 Task: Create Card Design Review Meeting in Board HR Policies to Workspace Creative Team. Create Card Brand Positioning Review in Board Team Collaboration to Workspace Creative Team. Create Card Design Presentation Meeting in Board Product Roadmap Planning and Management to Workspace Creative Team
Action: Mouse moved to (71, 314)
Screenshot: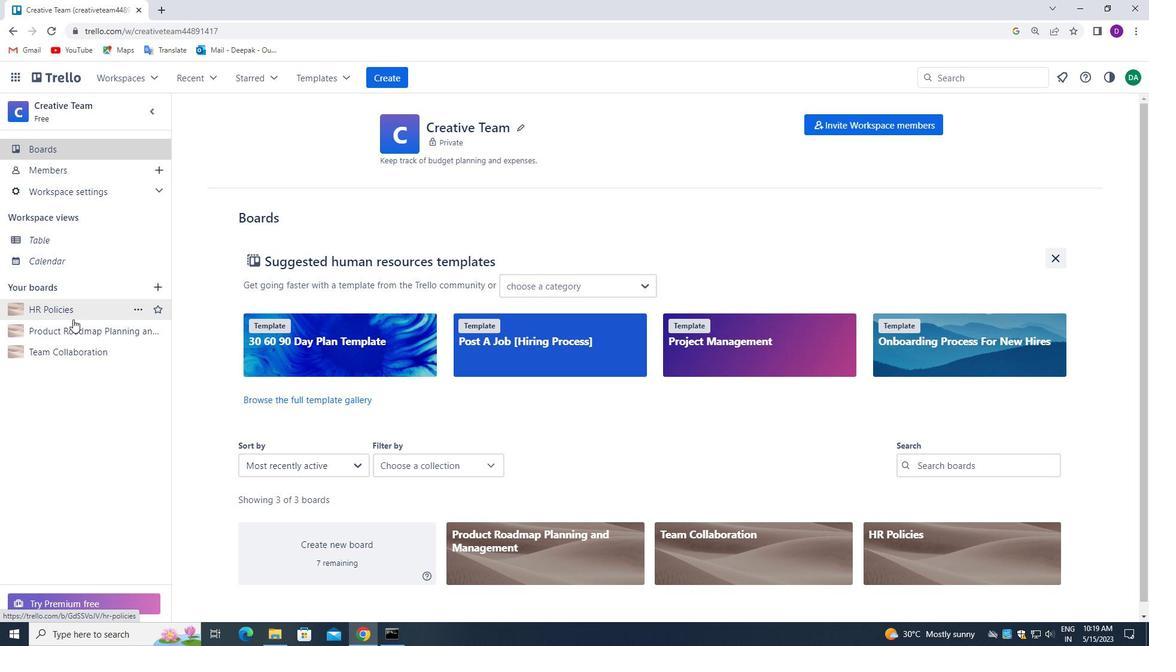
Action: Mouse pressed left at (71, 314)
Screenshot: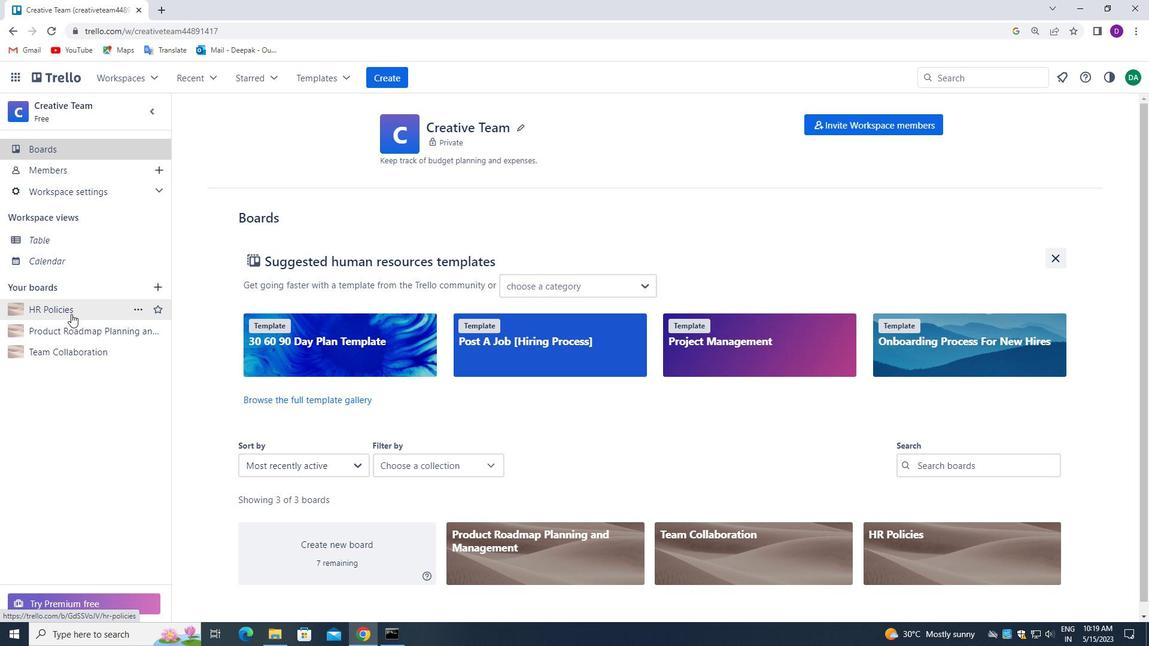 
Action: Mouse moved to (228, 190)
Screenshot: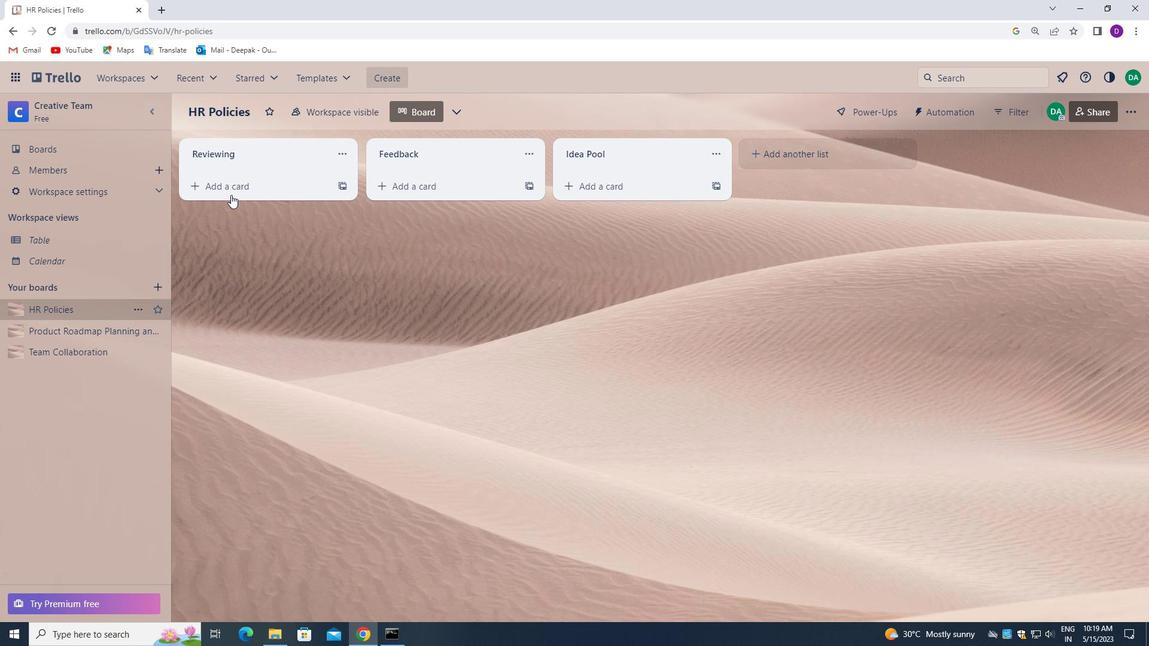 
Action: Mouse pressed left at (228, 190)
Screenshot: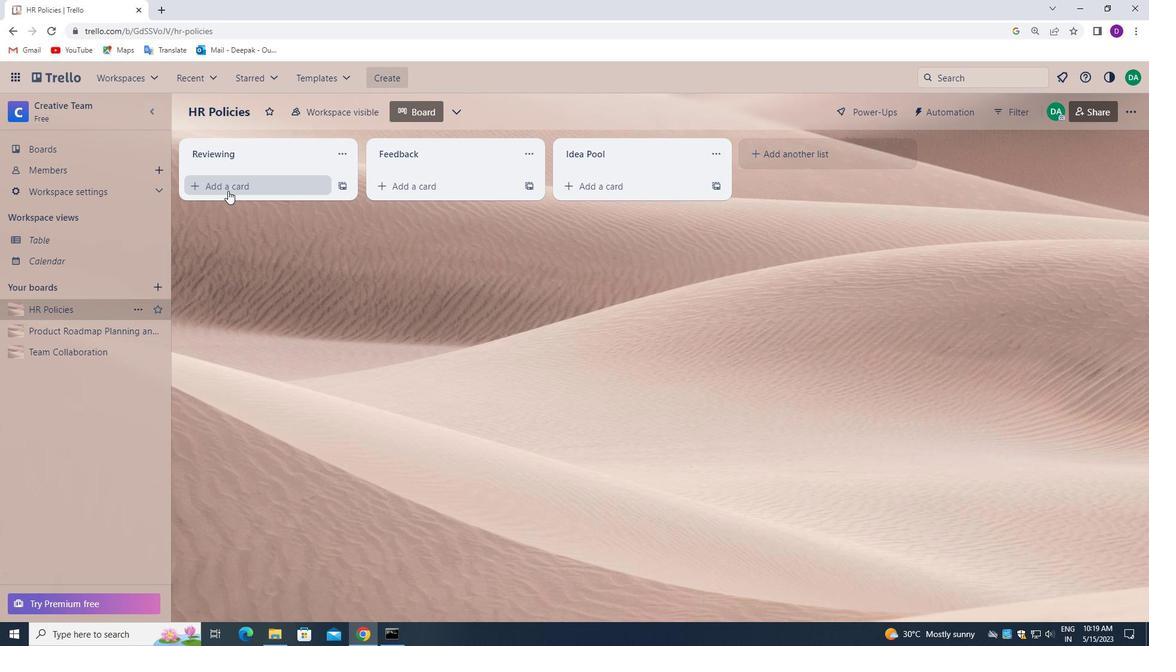 
Action: Mouse pressed left at (228, 190)
Screenshot: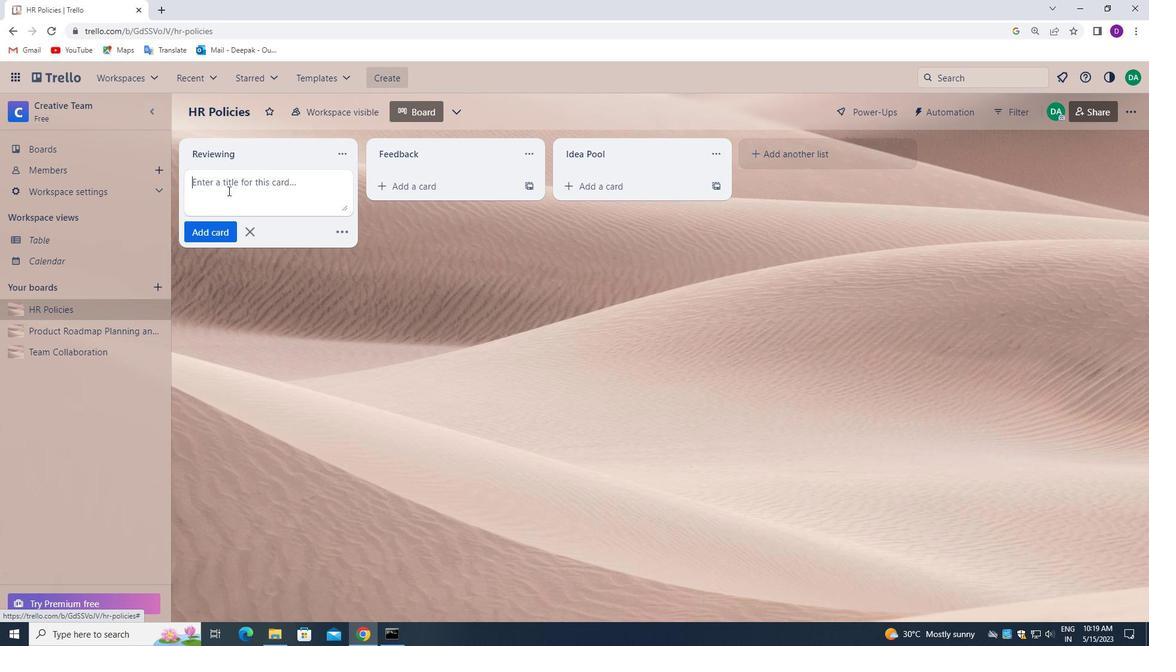 
Action: Mouse moved to (228, 354)
Screenshot: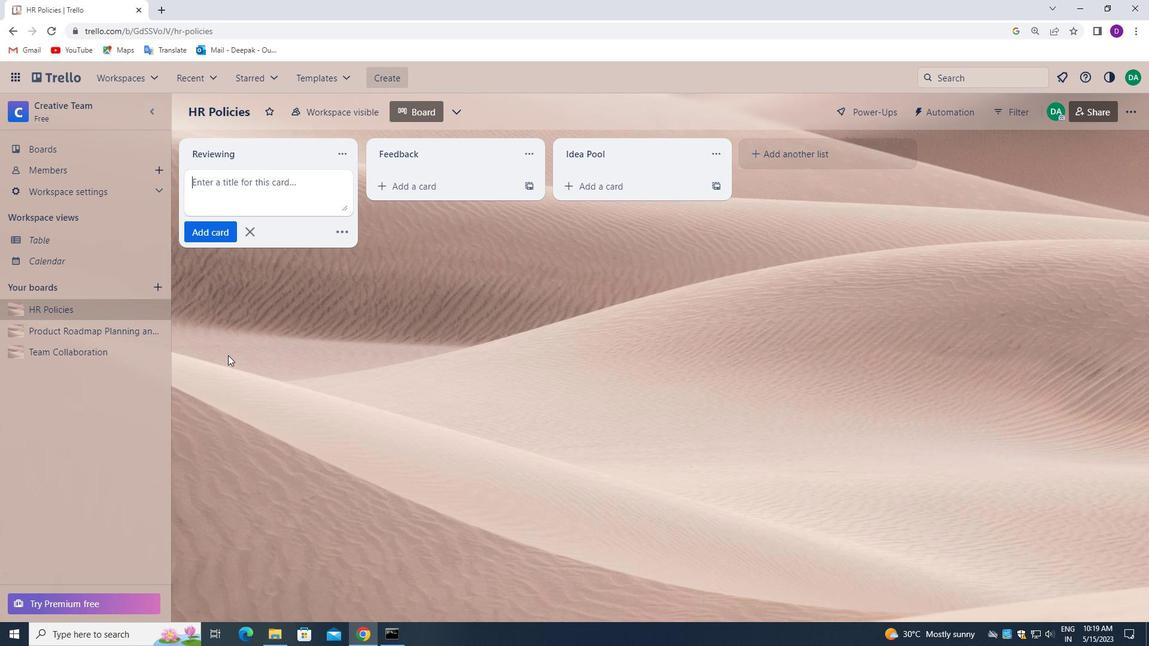 
Action: Key pressed <Key.shift_r>Design<Key.space><Key.shift_r>Review<Key.space><Key.shift>MEETING
Screenshot: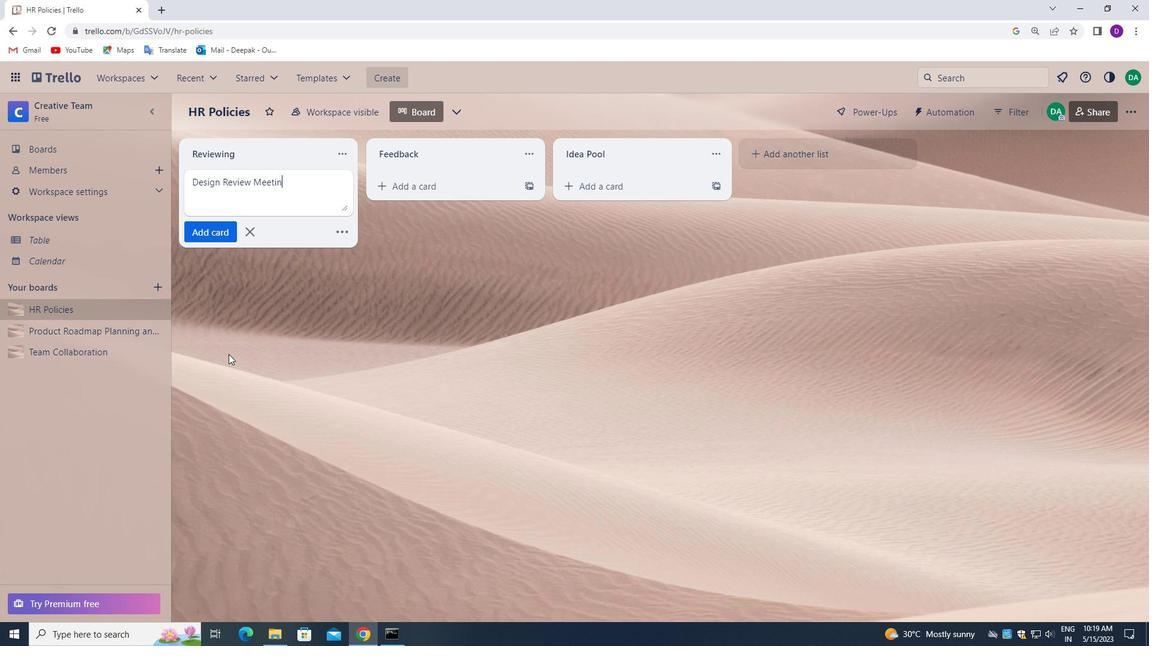 
Action: Mouse moved to (211, 225)
Screenshot: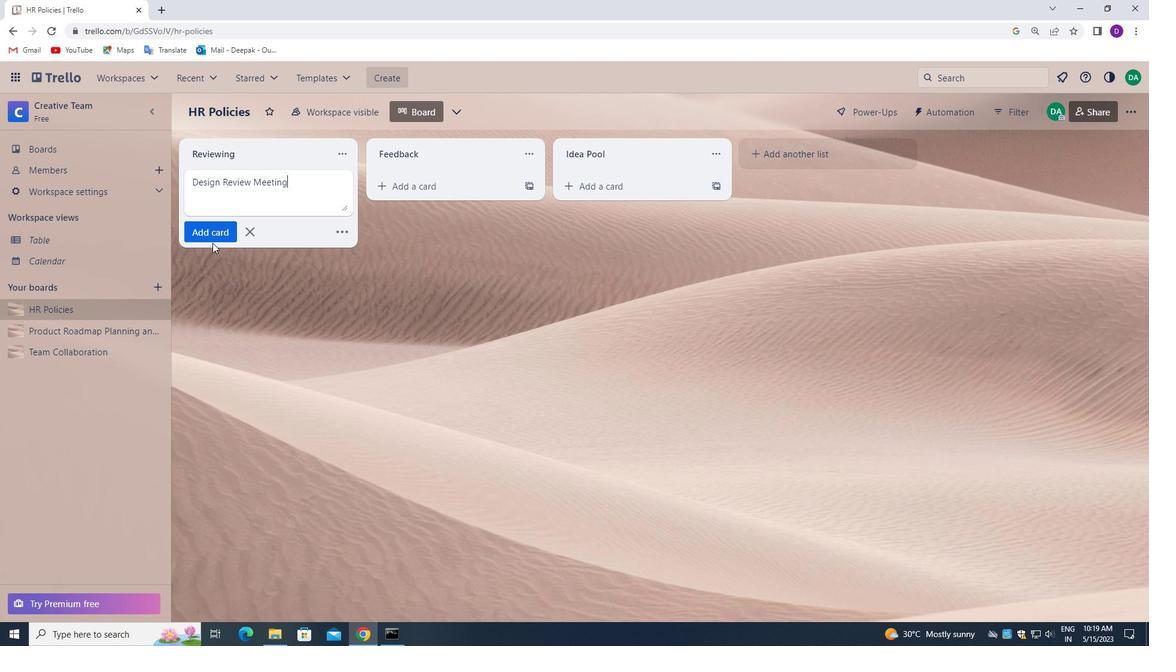 
Action: Mouse pressed left at (211, 225)
Screenshot: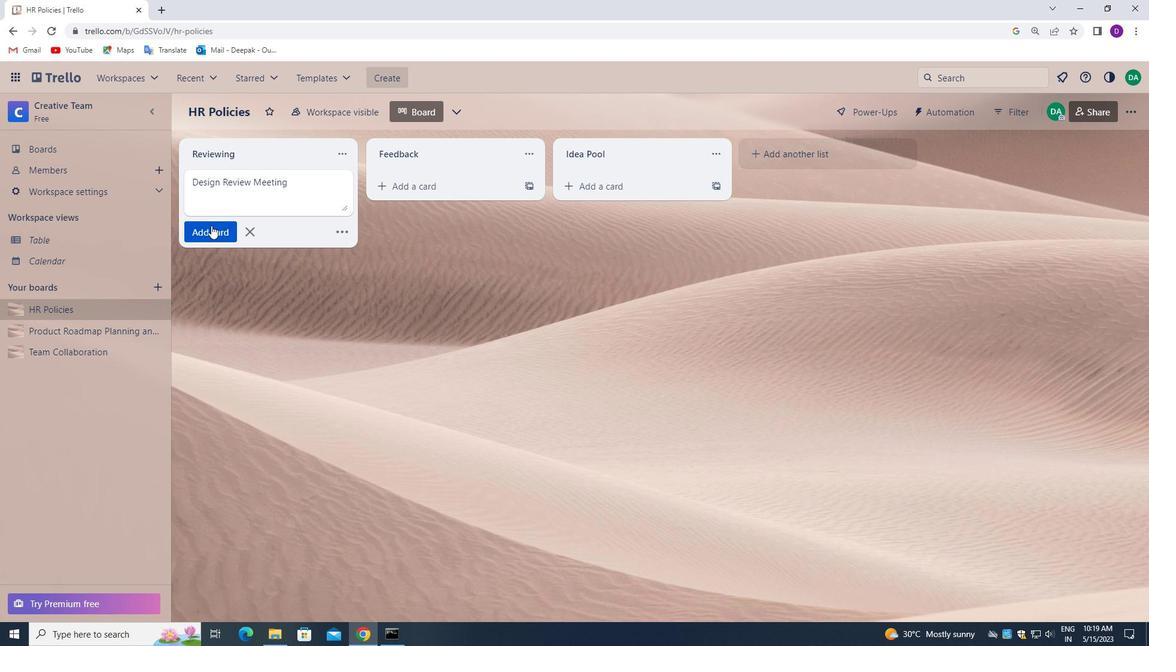 
Action: Mouse moved to (265, 293)
Screenshot: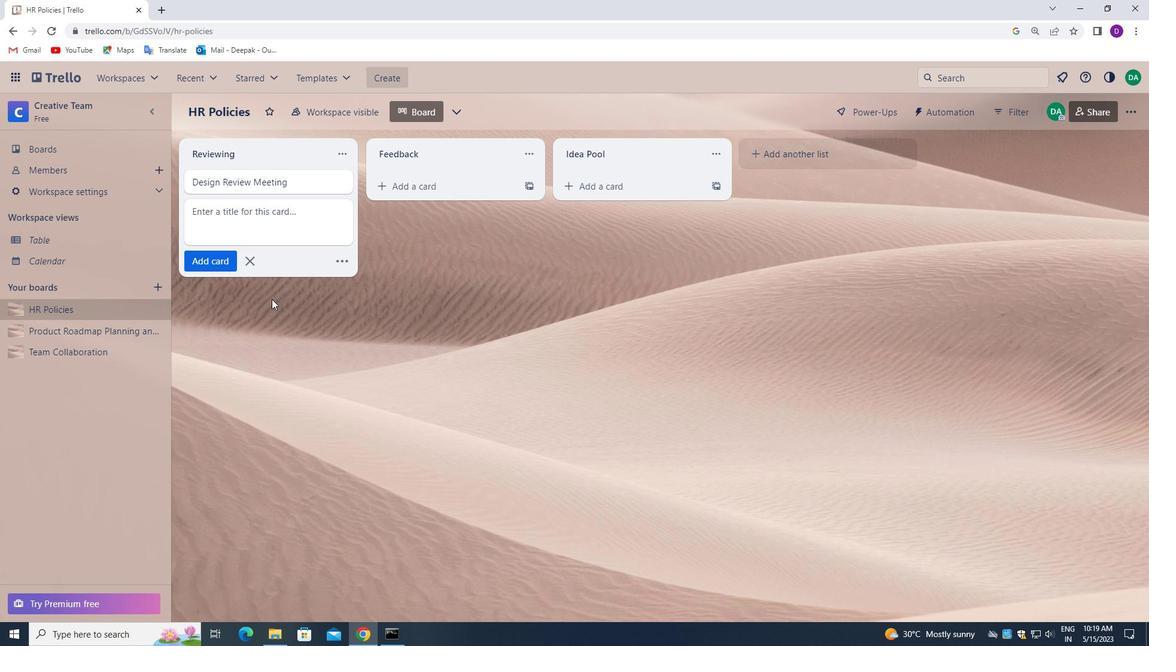 
Action: Mouse pressed left at (265, 293)
Screenshot: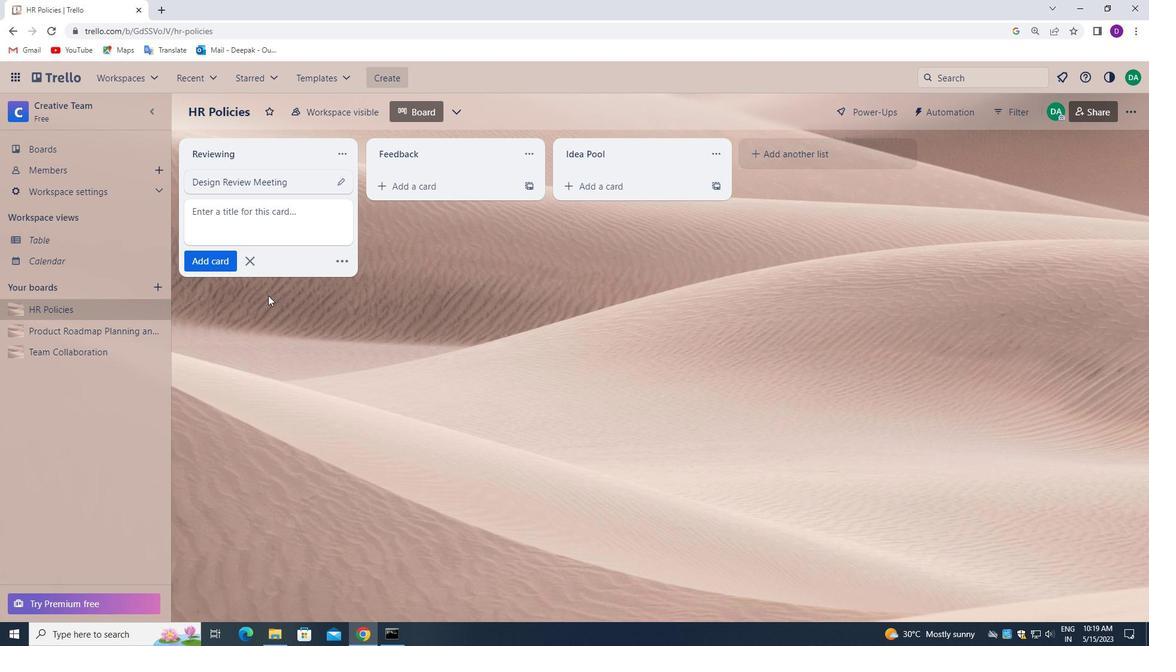 
Action: Mouse moved to (73, 354)
Screenshot: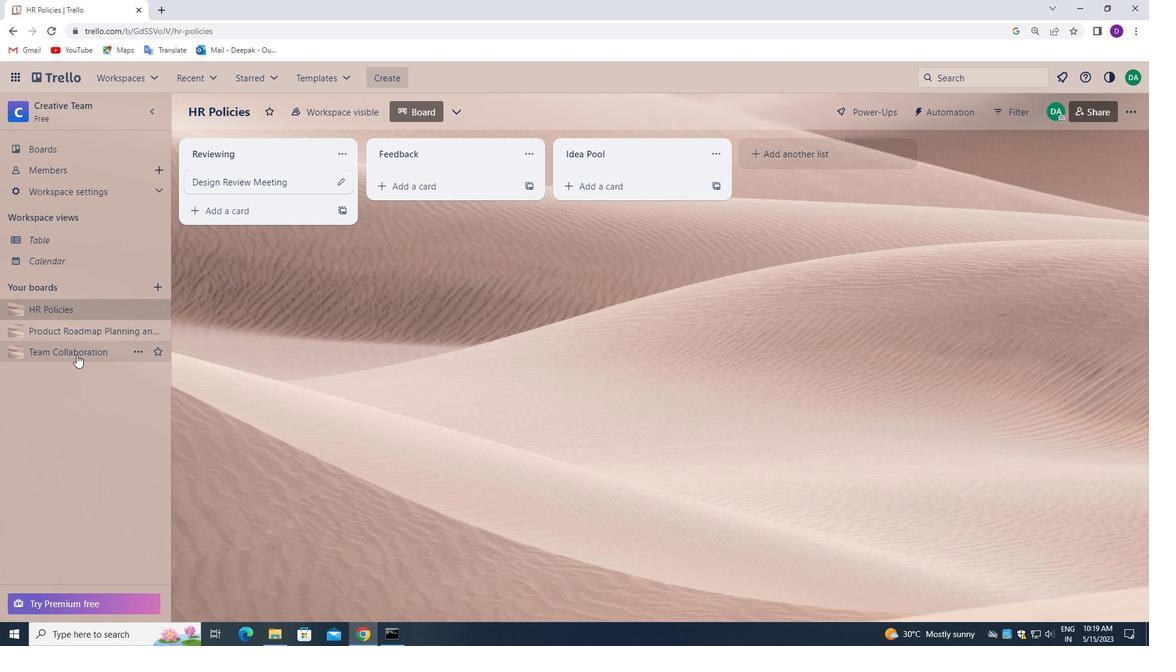 
Action: Mouse pressed left at (73, 354)
Screenshot: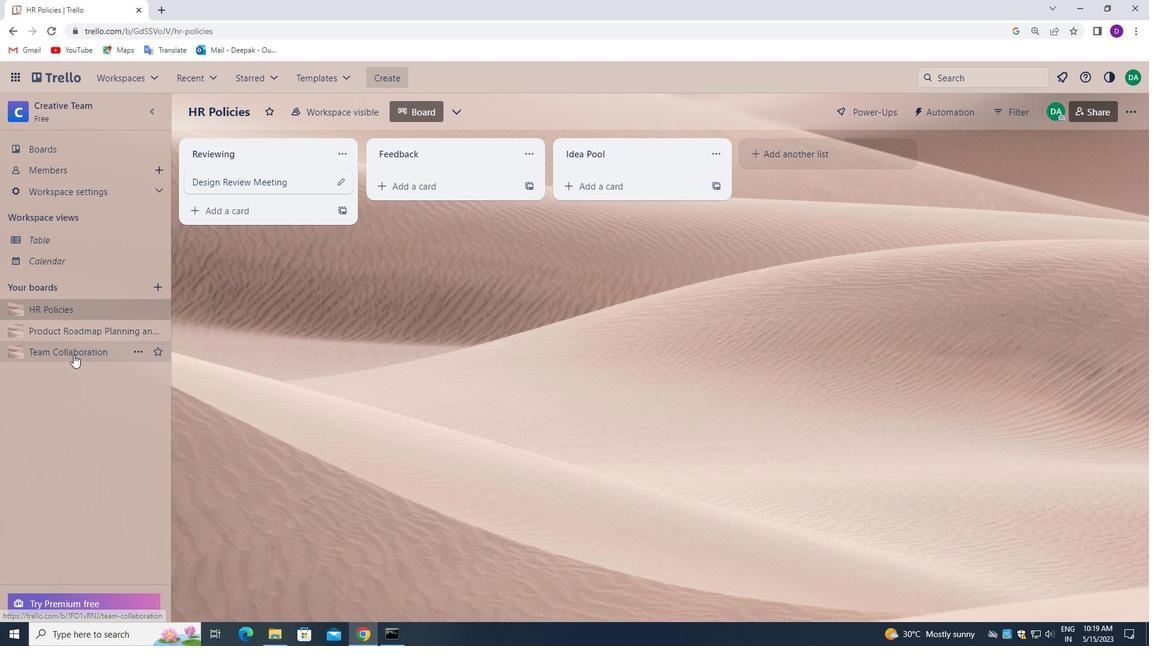 
Action: Mouse moved to (239, 187)
Screenshot: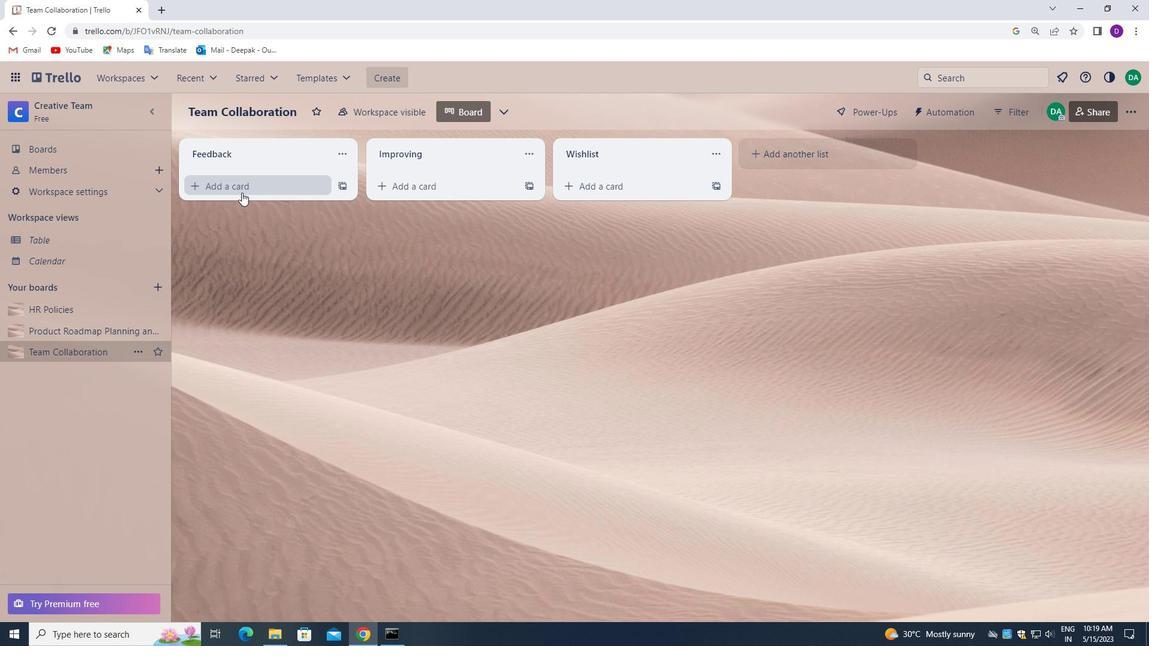 
Action: Mouse pressed left at (239, 187)
Screenshot: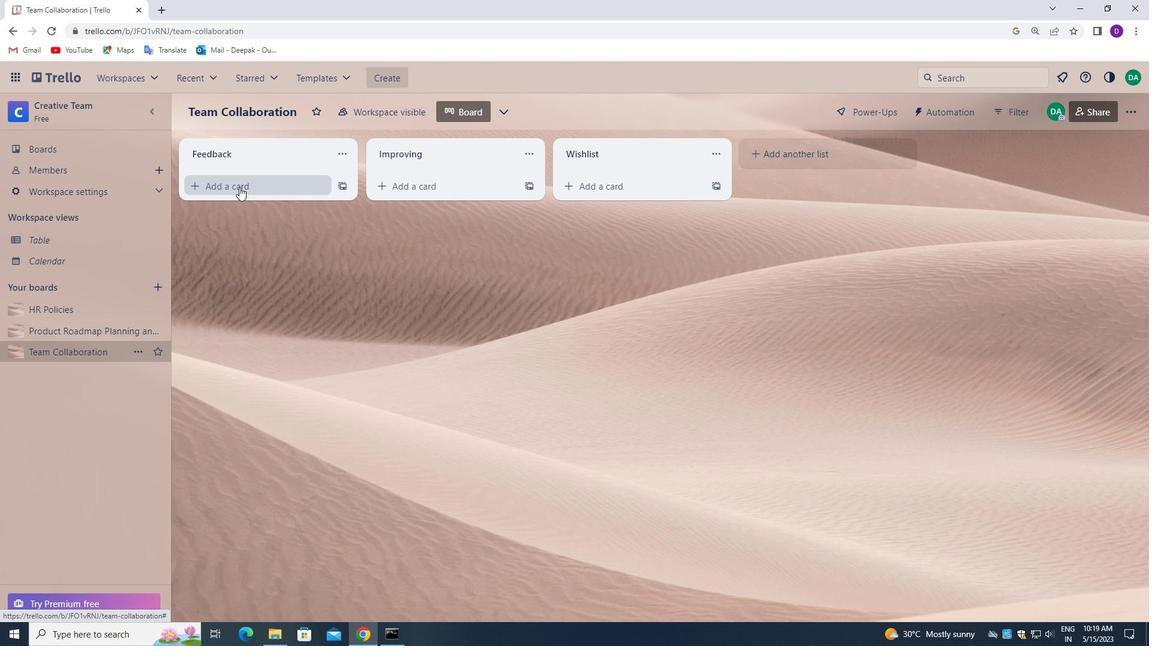 
Action: Mouse pressed left at (239, 187)
Screenshot: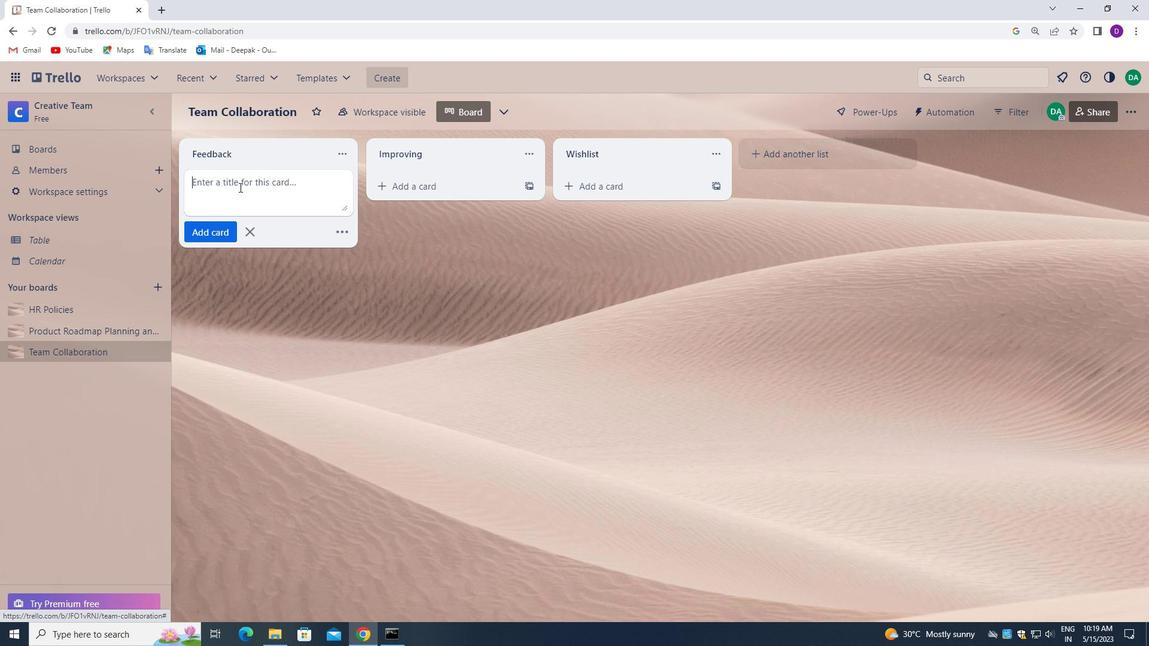 
Action: Mouse moved to (239, 286)
Screenshot: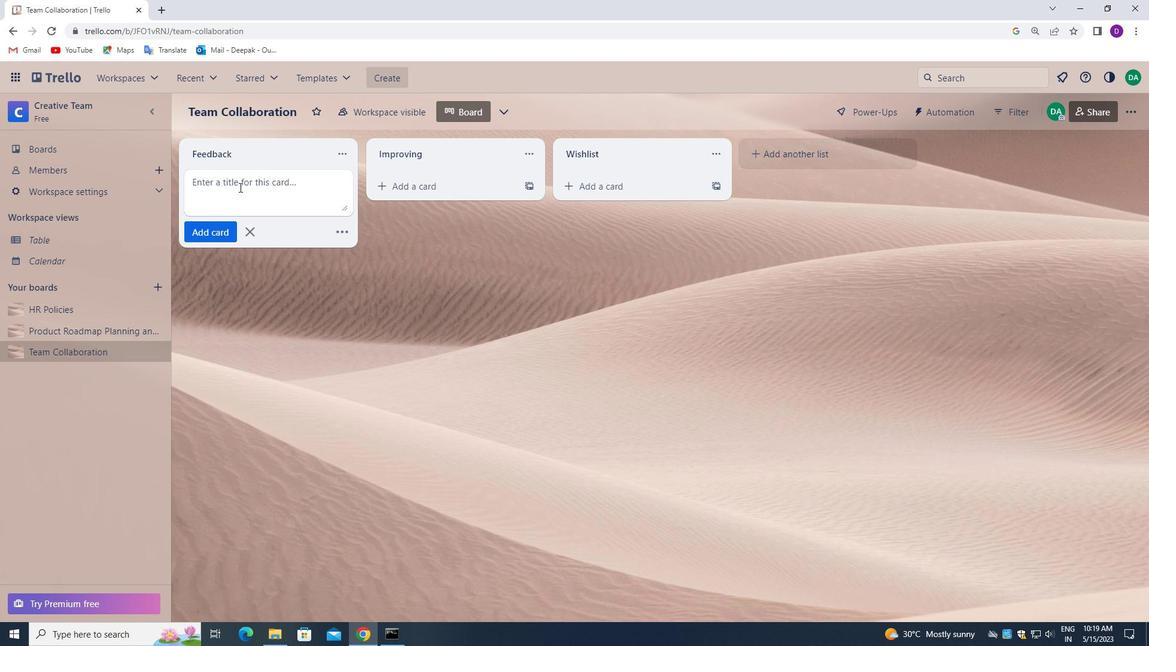 
Action: Key pressed <Key.shift_r>CARD<Key.space><Key.shift_r>BRAND<Key.space><Key.shift>POSITIONING<Key.space>REVIEW
Screenshot: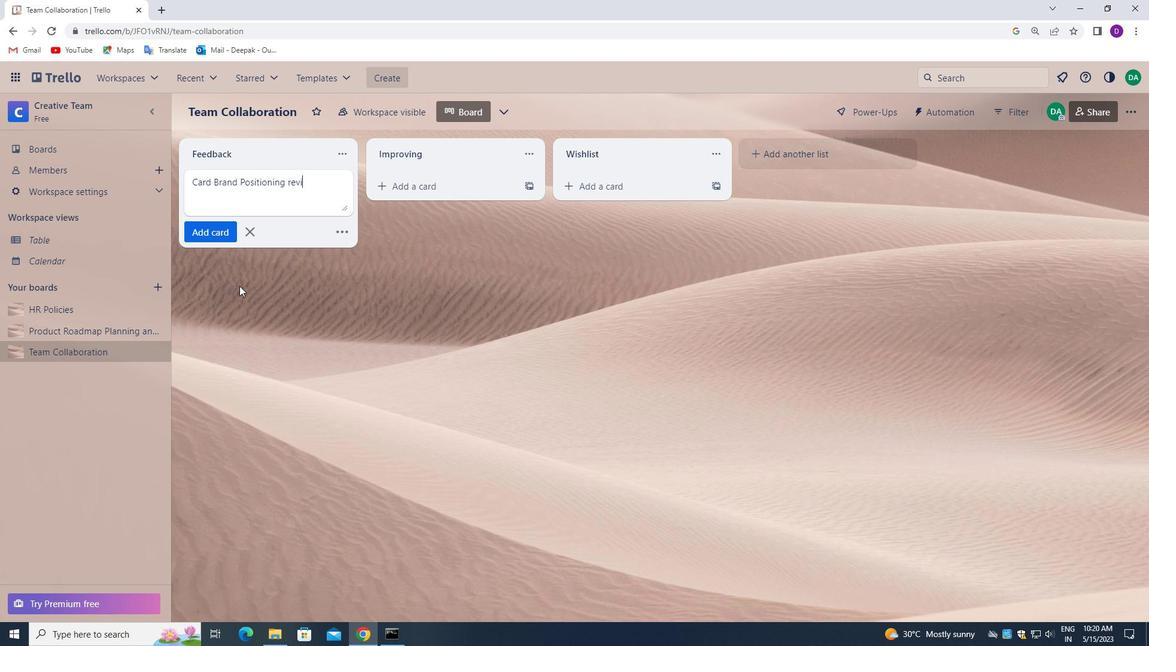 
Action: Mouse moved to (205, 226)
Screenshot: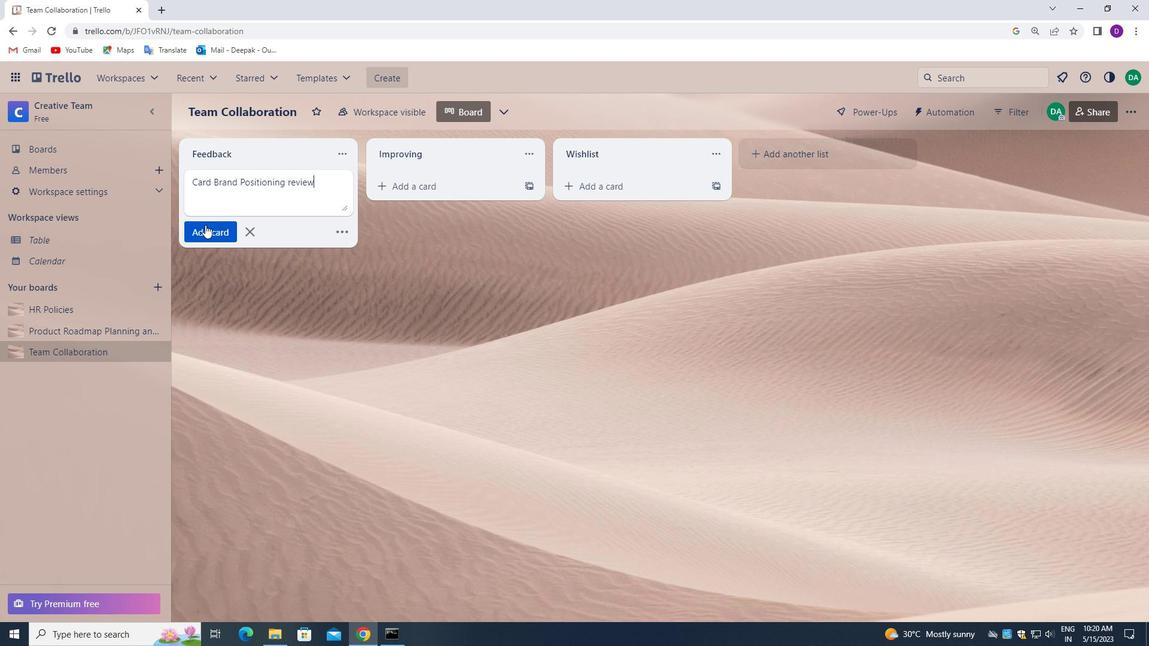 
Action: Mouse pressed left at (205, 226)
Screenshot: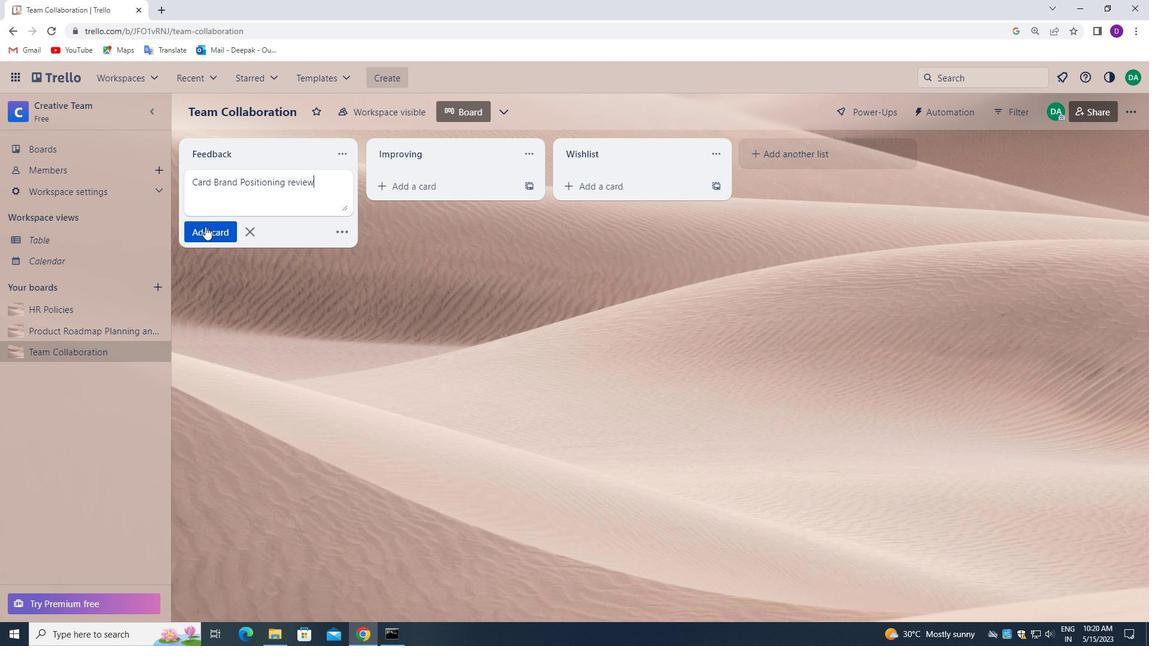 
Action: Mouse moved to (281, 293)
Screenshot: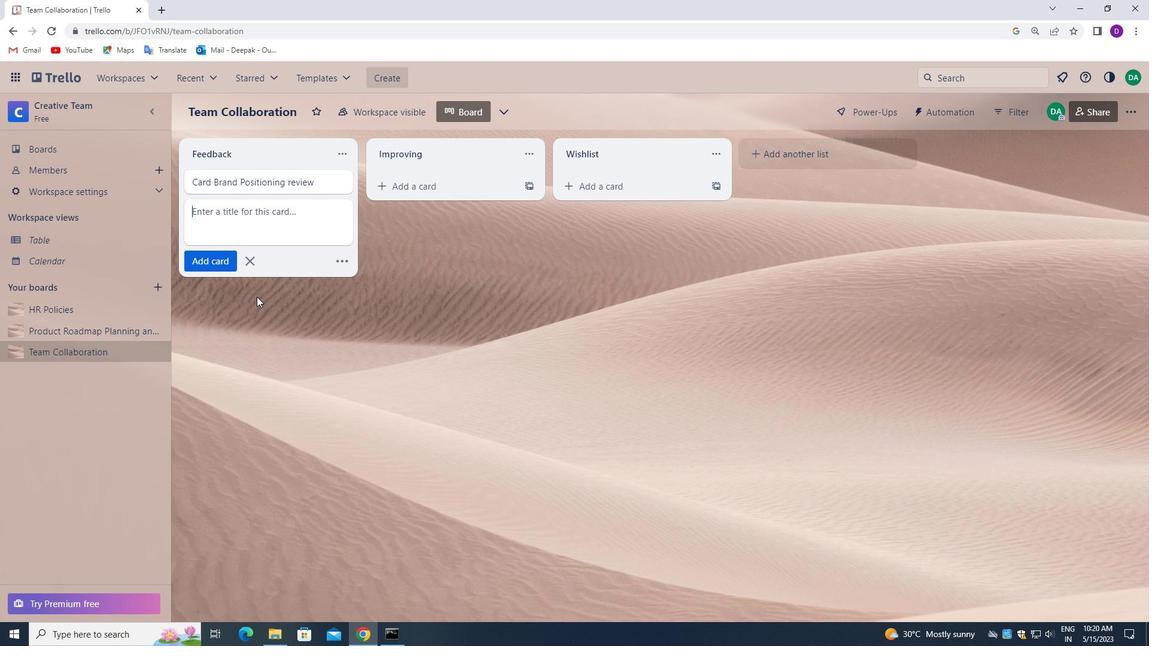 
Action: Mouse pressed left at (281, 293)
Screenshot: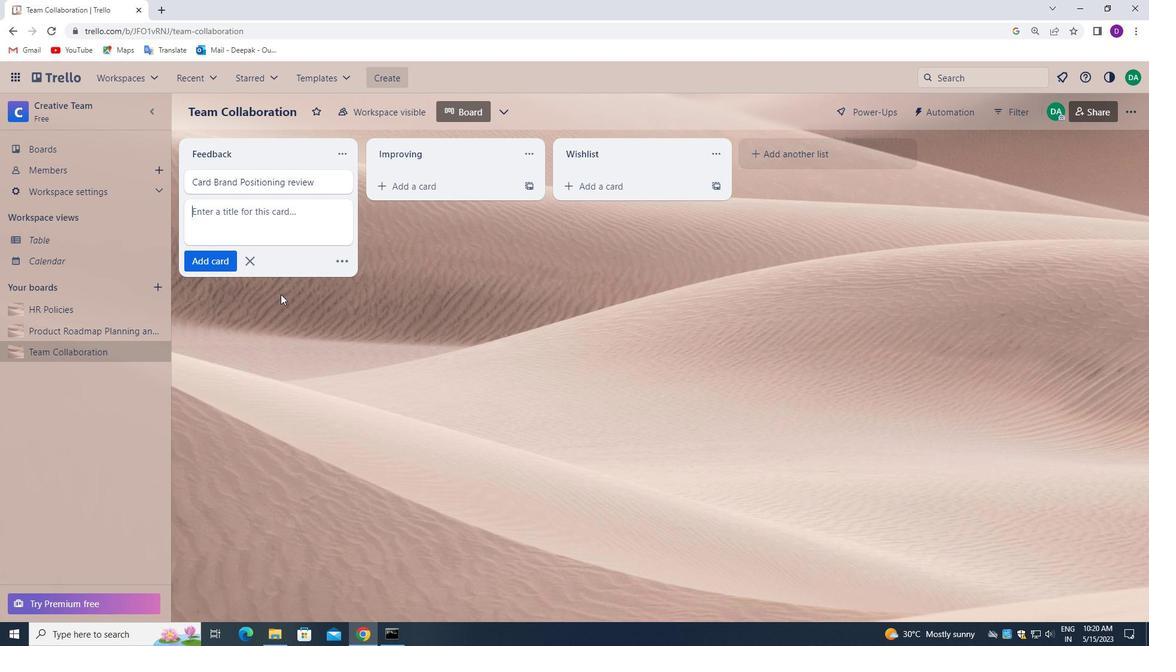 
Action: Mouse moved to (69, 332)
Screenshot: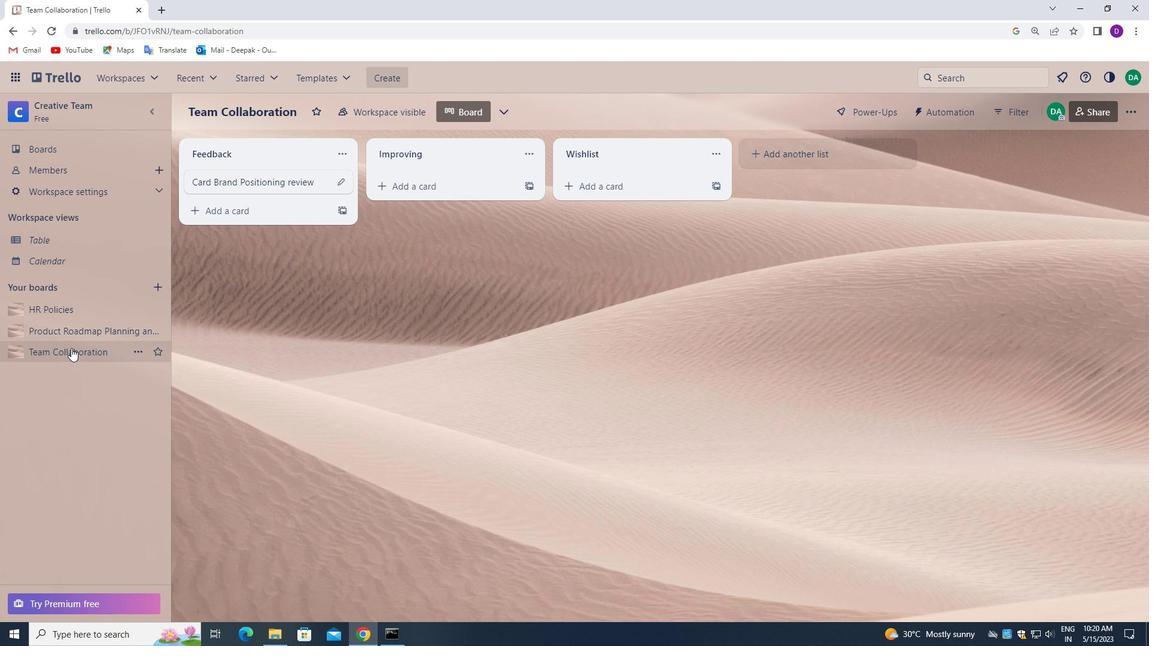 
Action: Mouse pressed left at (69, 332)
Screenshot: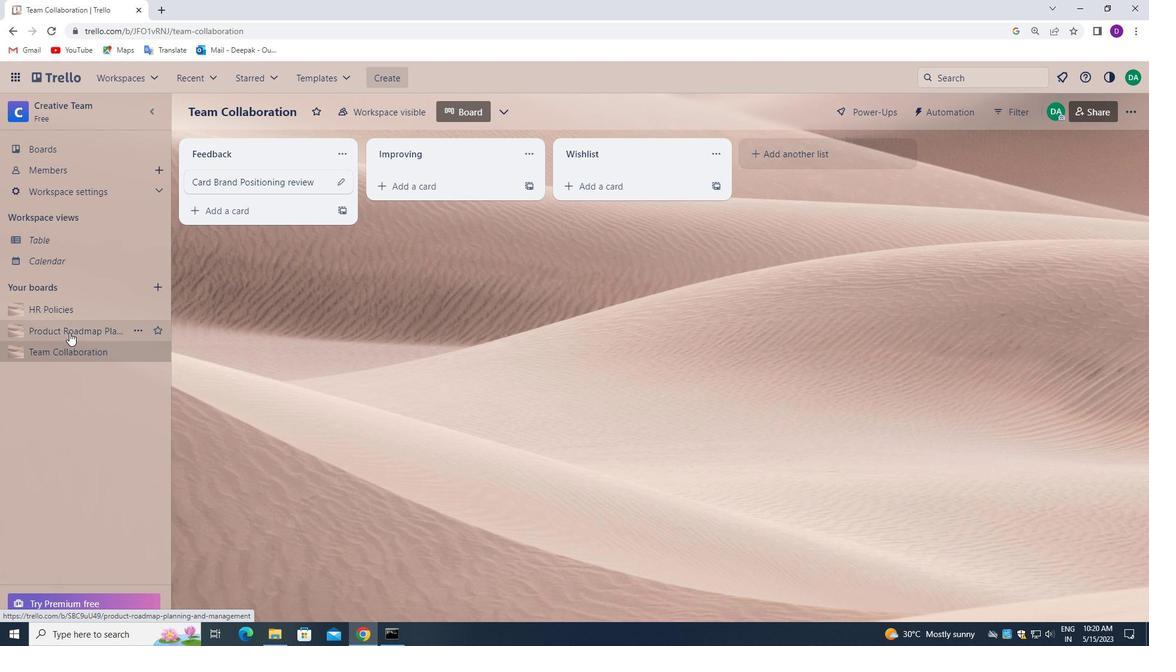 
Action: Mouse moved to (226, 184)
Screenshot: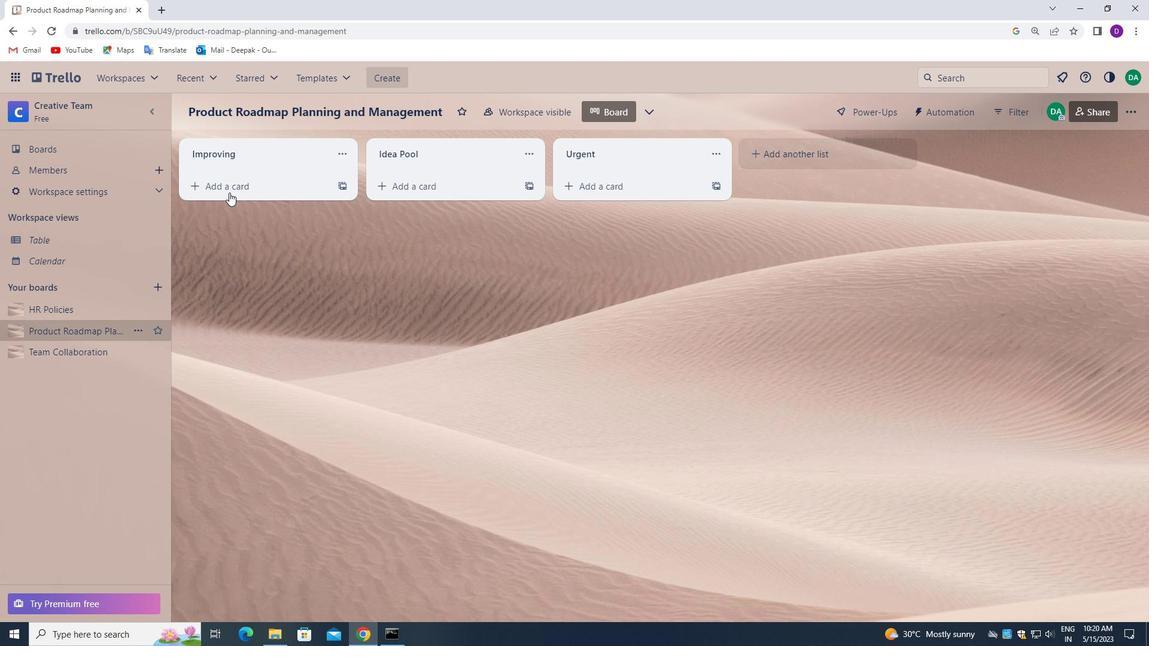 
Action: Mouse pressed left at (226, 184)
Screenshot: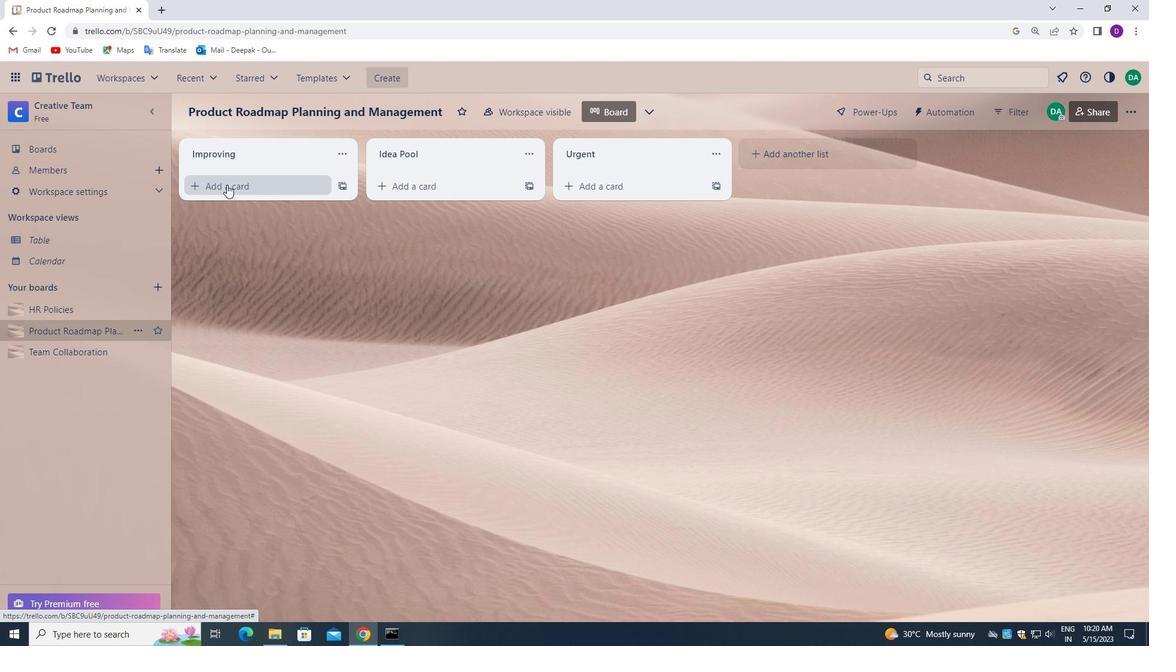 
Action: Mouse moved to (226, 184)
Screenshot: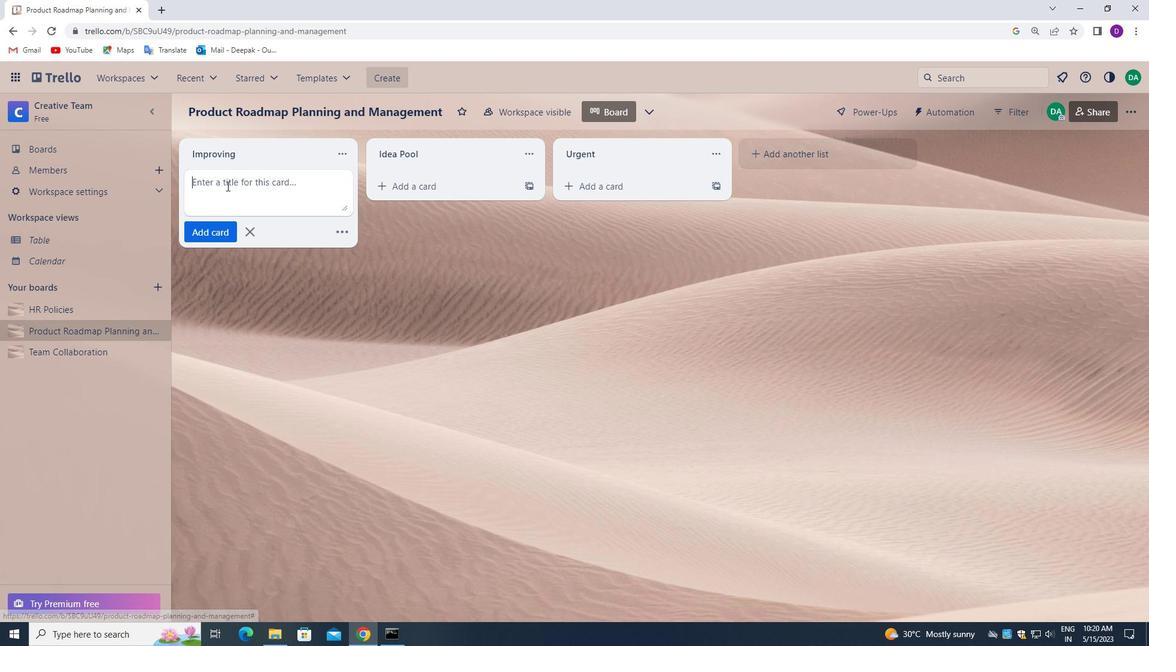 
Action: Mouse pressed left at (226, 184)
Screenshot: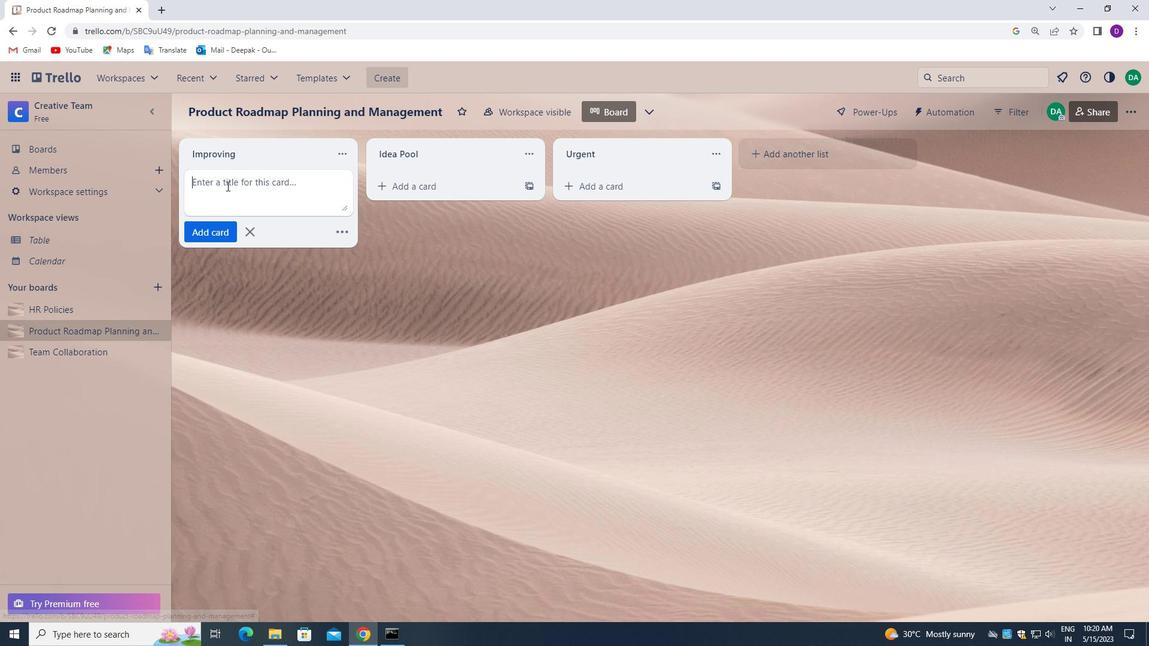 
Action: Mouse moved to (225, 310)
Screenshot: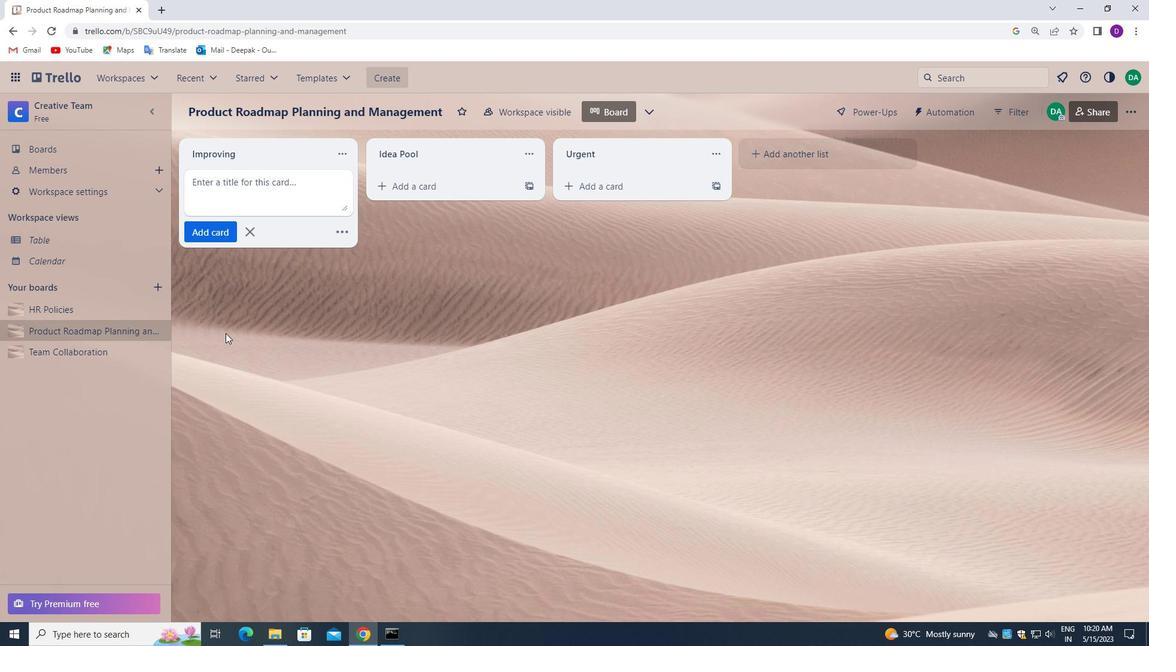 
Action: Key pressed <Key.shift_r>DESIN<Key.backspace>GN<Key.space><Key.shift>PRESENTATION<Key.space><Key.shift>MEETIO<Key.backspace>NG
Screenshot: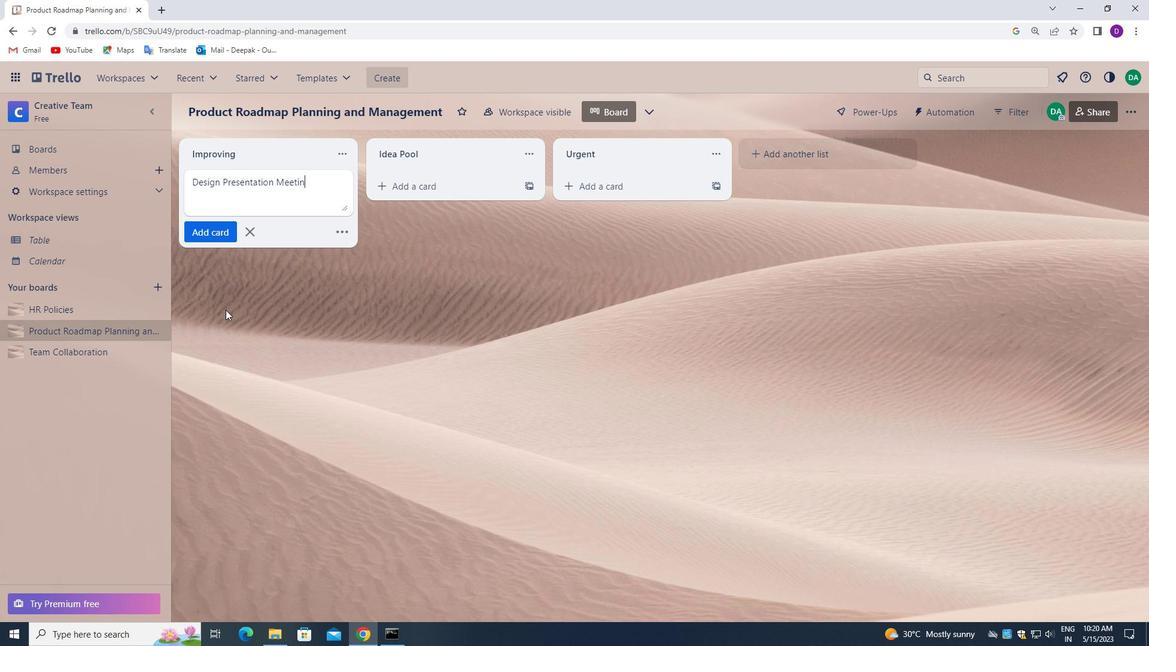 
Action: Mouse moved to (207, 232)
Screenshot: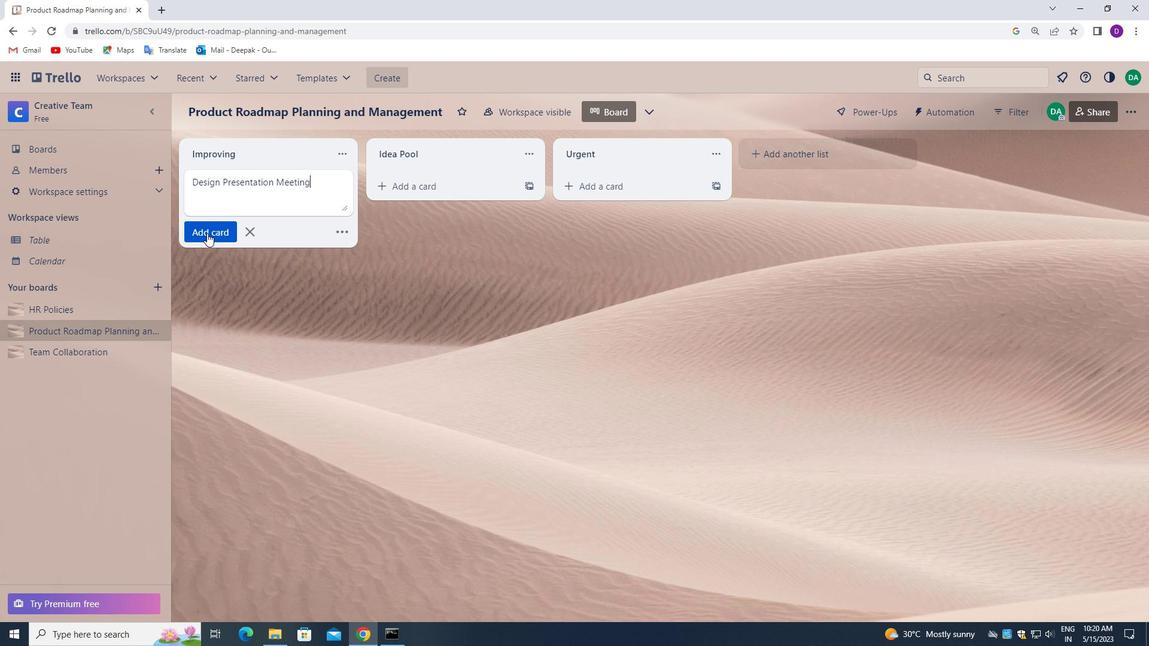 
Action: Mouse pressed left at (207, 232)
Screenshot: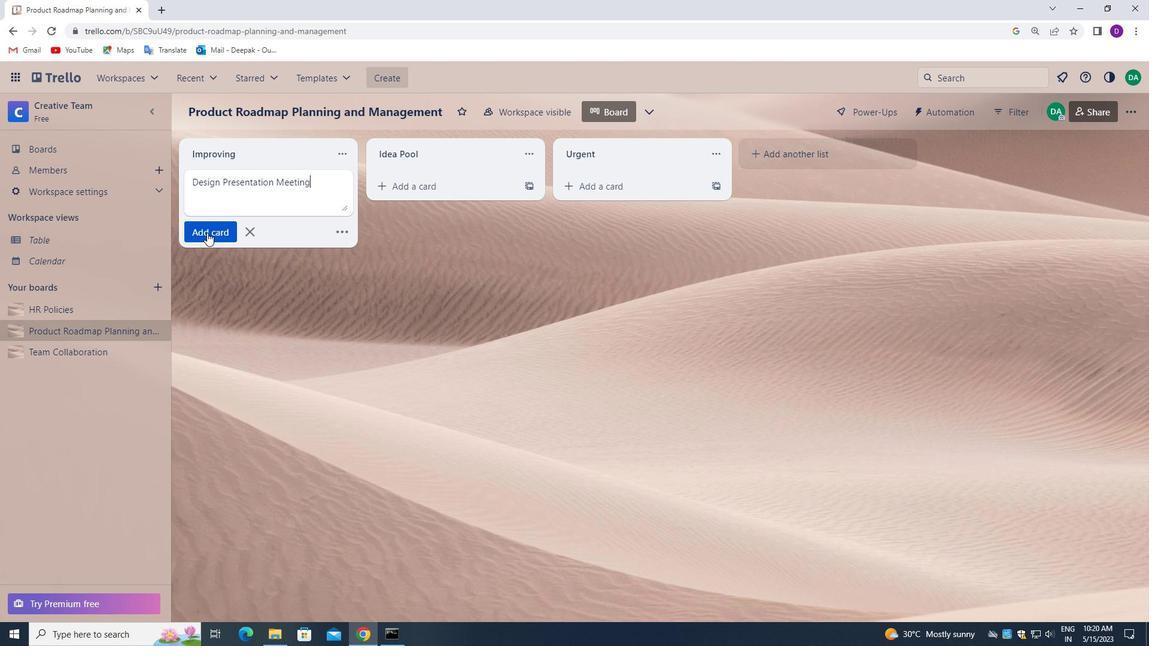
Action: Mouse moved to (383, 266)
Screenshot: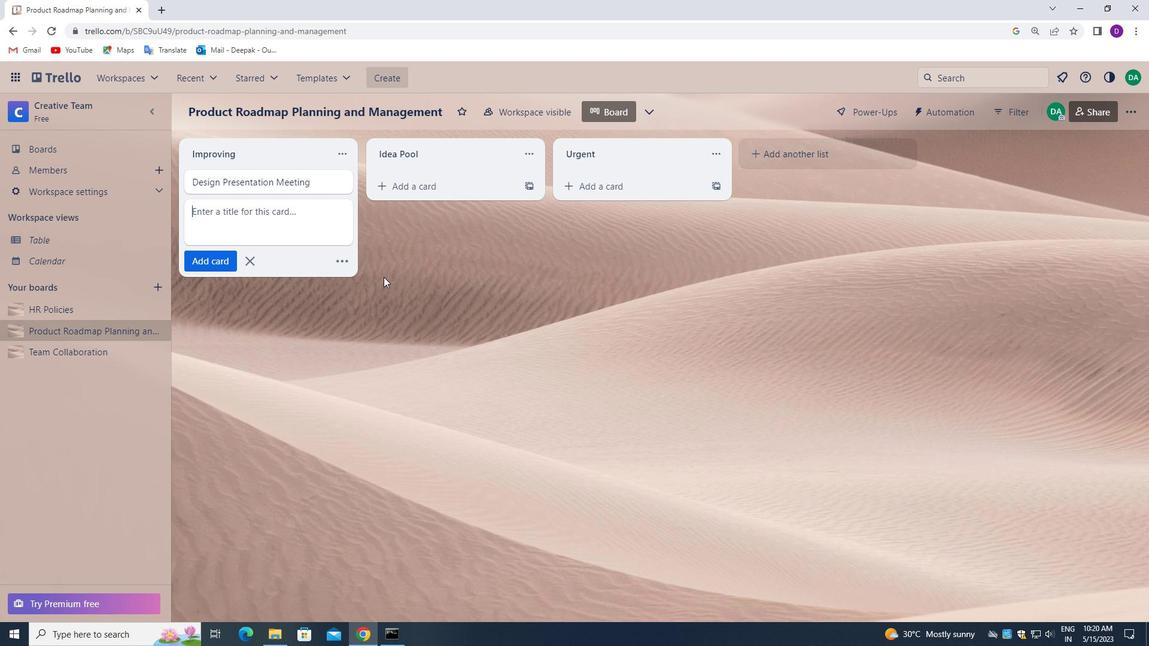 
Action: Mouse pressed left at (383, 266)
Screenshot: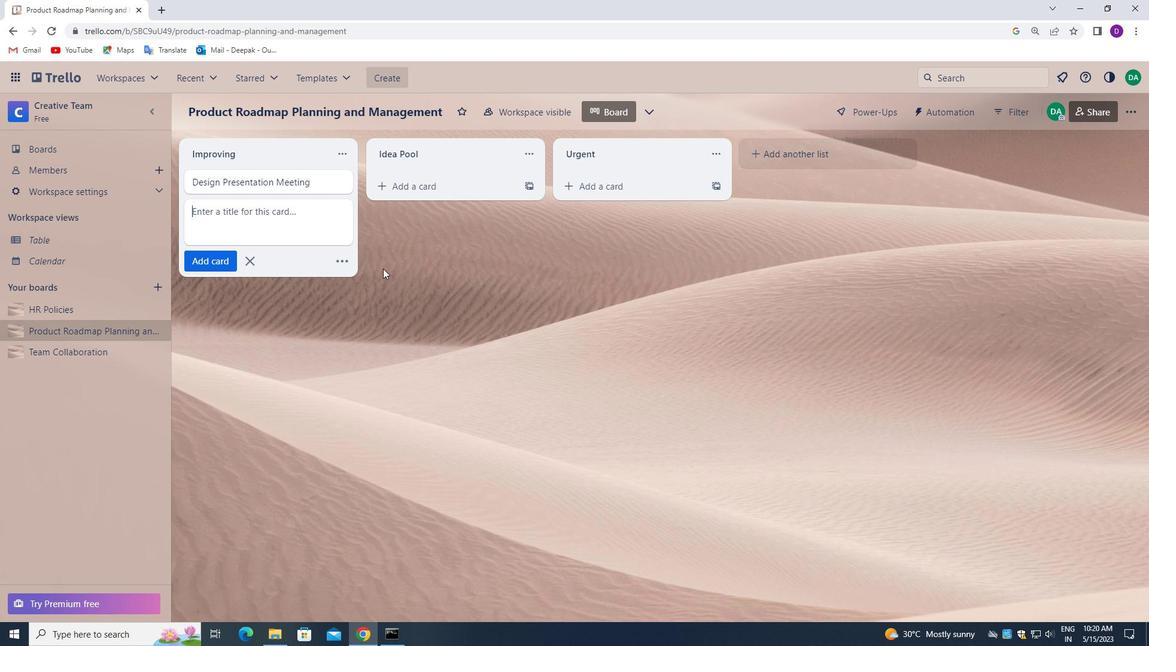 
Action: Mouse moved to (344, 272)
Screenshot: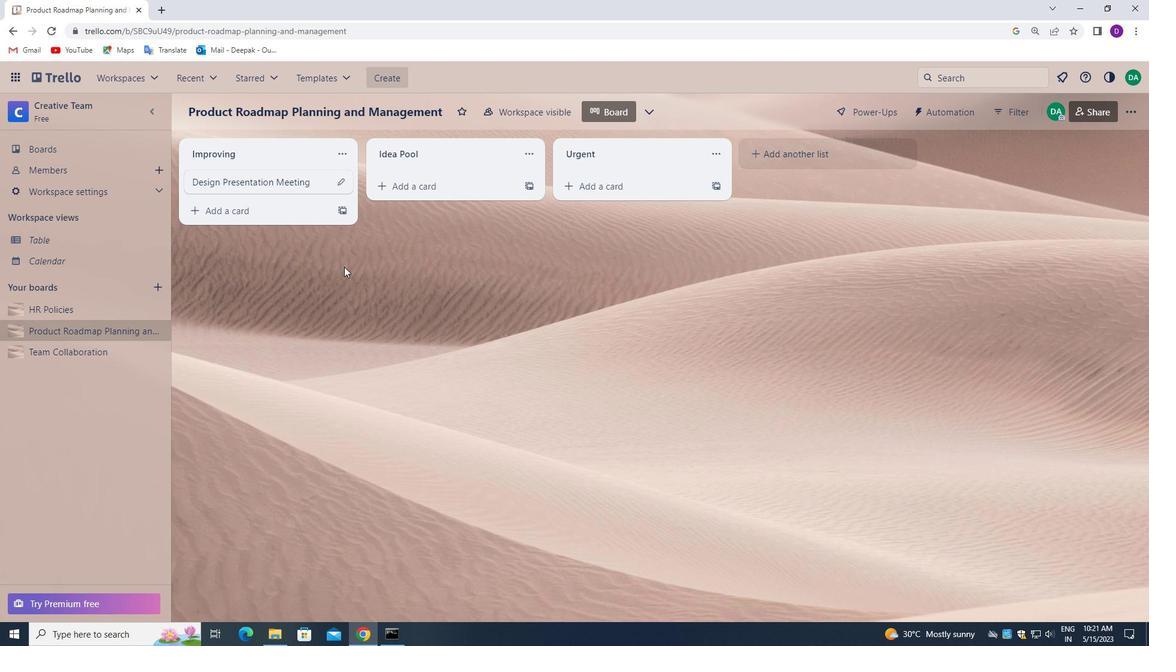
Action: Mouse scrolled (344, 271) with delta (0, 0)
Screenshot: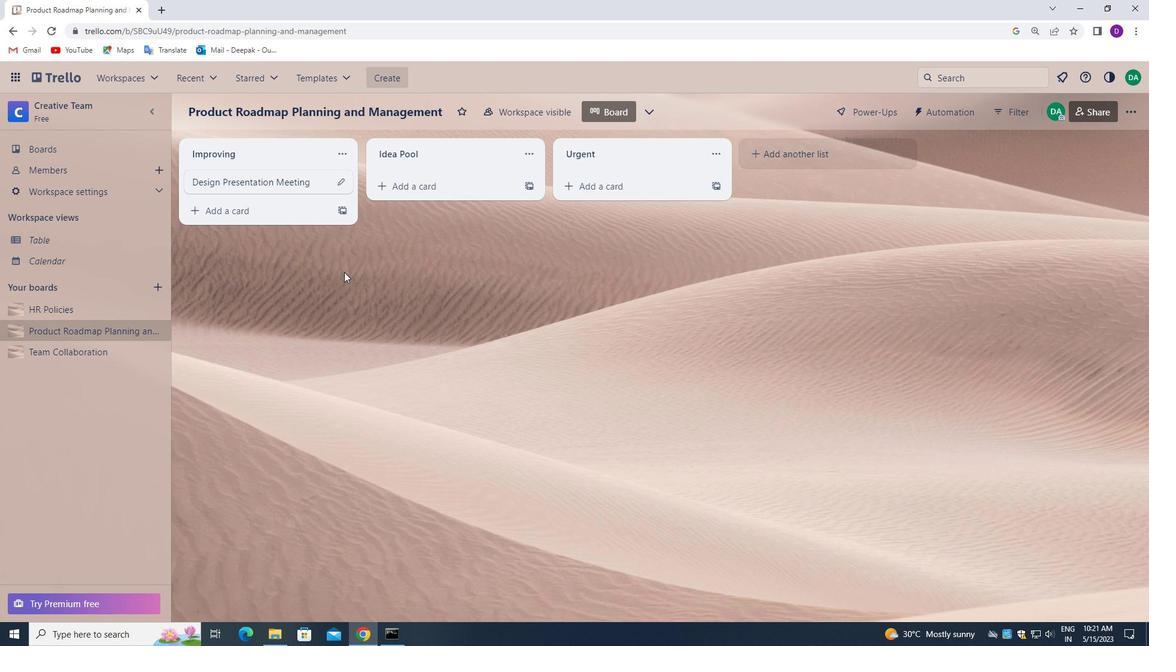 
Action: Mouse moved to (59, 150)
Screenshot: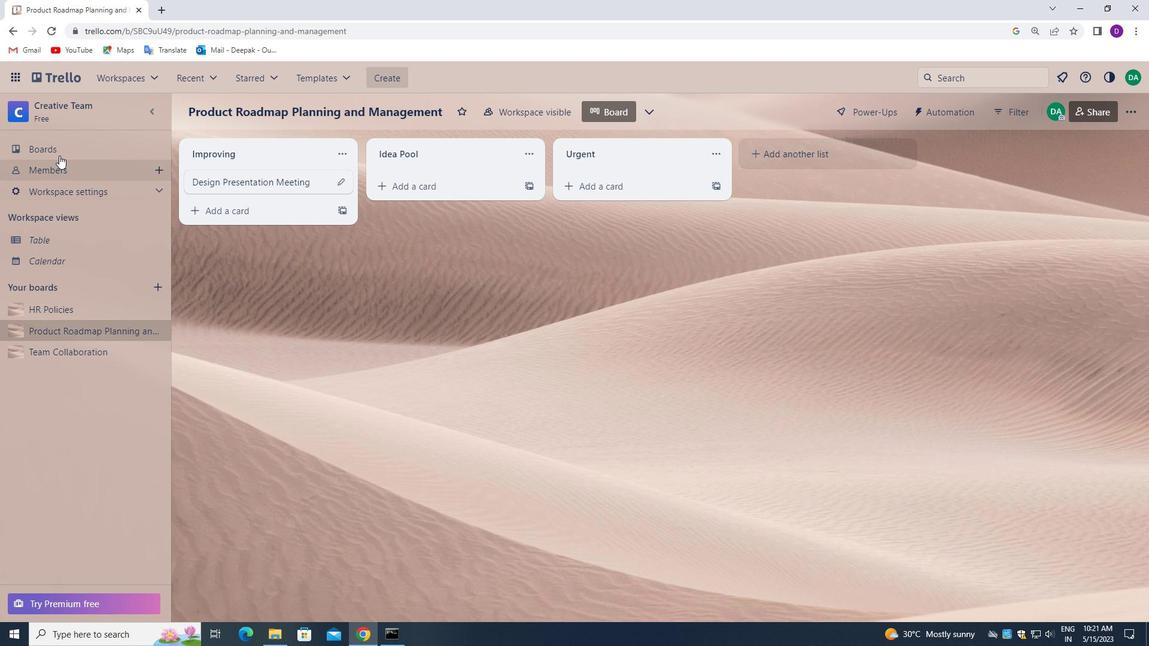 
Action: Mouse pressed left at (59, 150)
Screenshot: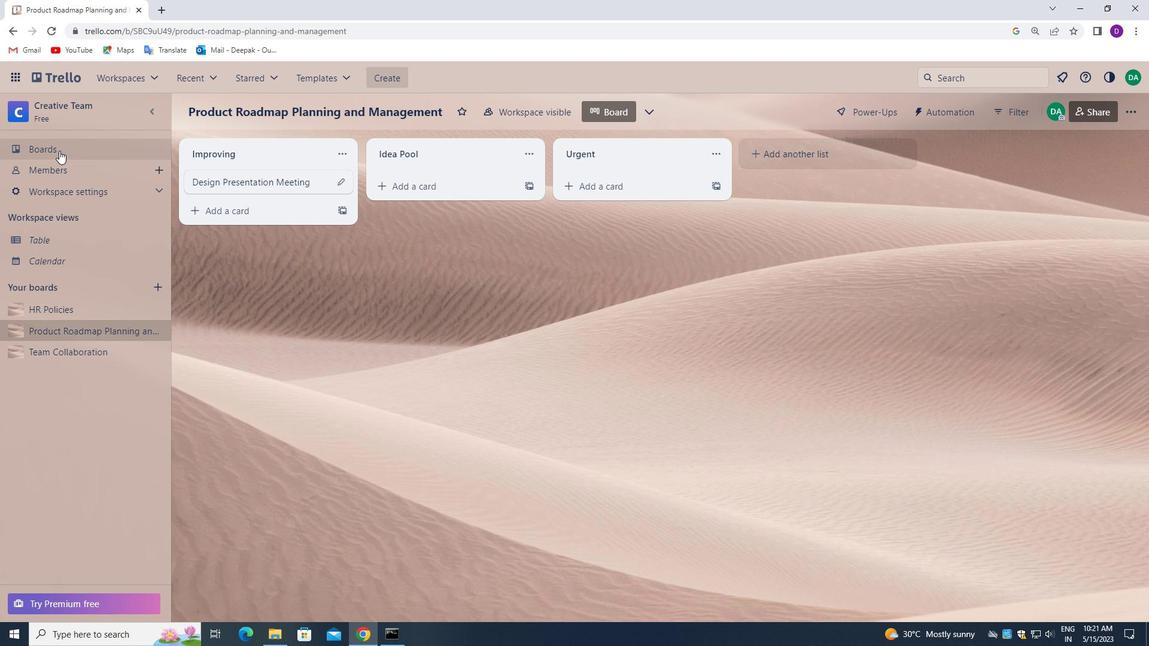 
Action: Mouse moved to (410, 266)
Screenshot: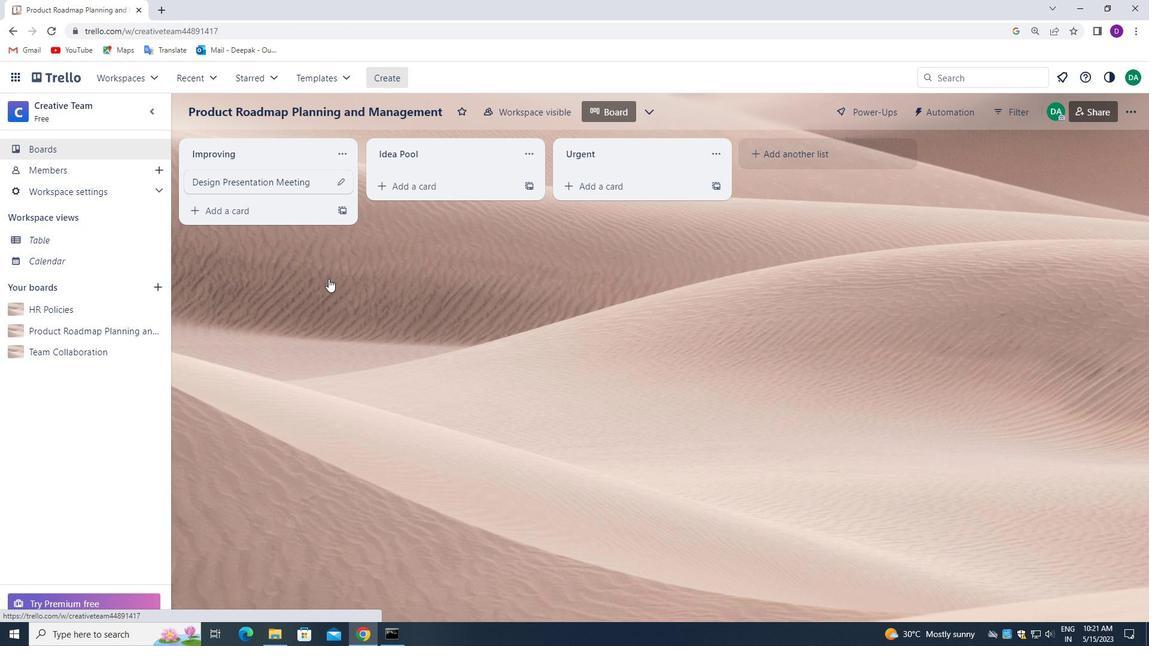 
